 Task: Add the card "BUTCHER" for your new game.
Action: Mouse moved to (120, 179)
Screenshot: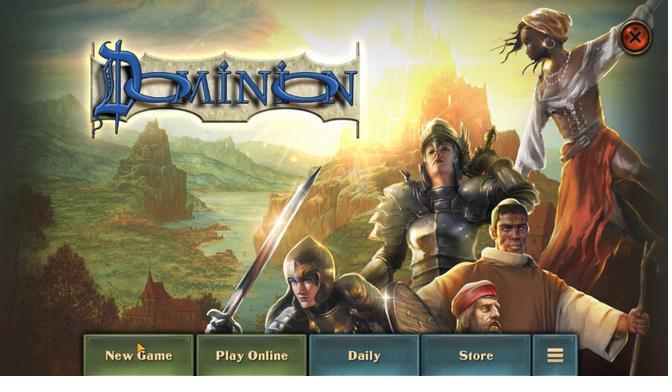 
Action: Mouse pressed left at (120, 179)
Screenshot: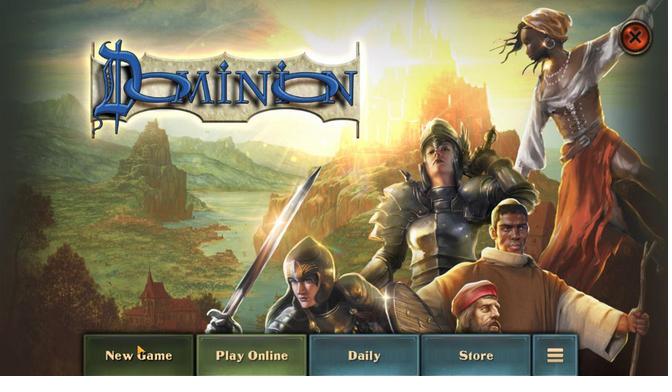 
Action: Mouse moved to (112, 274)
Screenshot: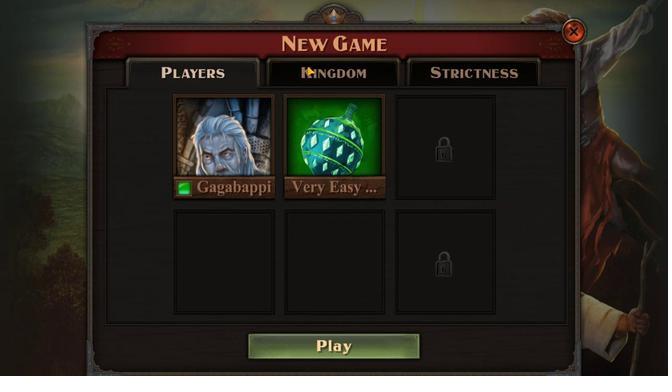 
Action: Mouse pressed left at (112, 274)
Screenshot: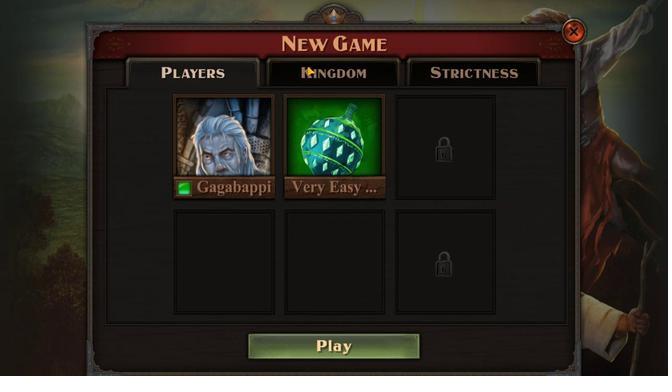 
Action: Mouse moved to (107, 254)
Screenshot: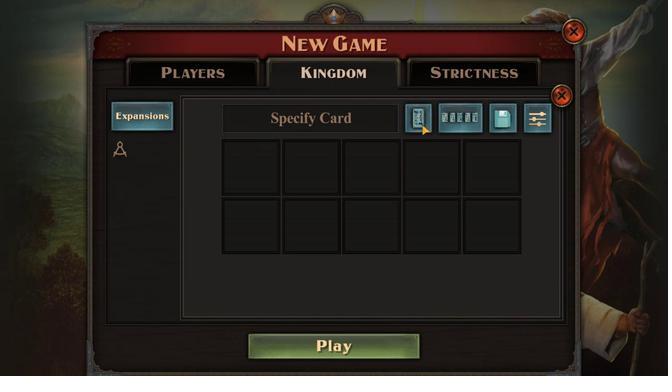 
Action: Mouse pressed left at (107, 254)
Screenshot: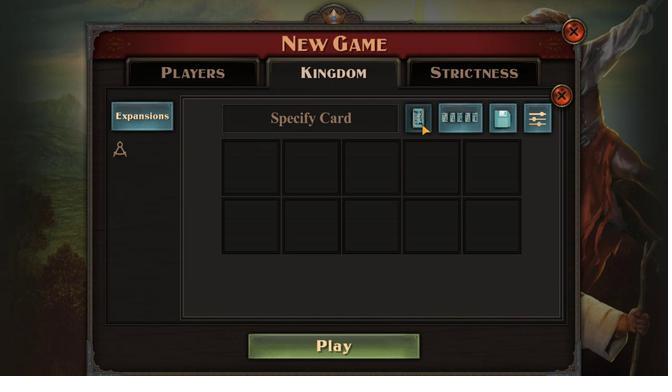 
Action: Mouse moved to (121, 221)
Screenshot: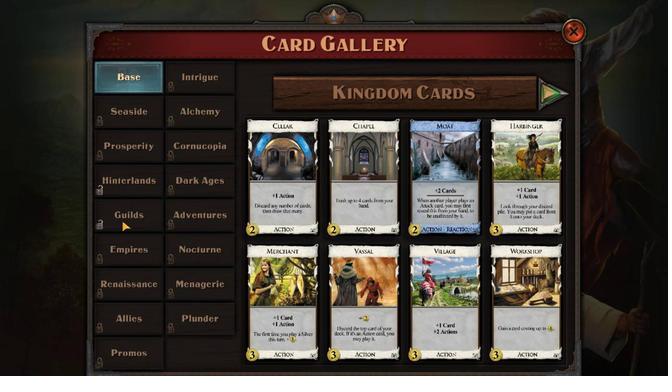 
Action: Mouse pressed left at (121, 221)
Screenshot: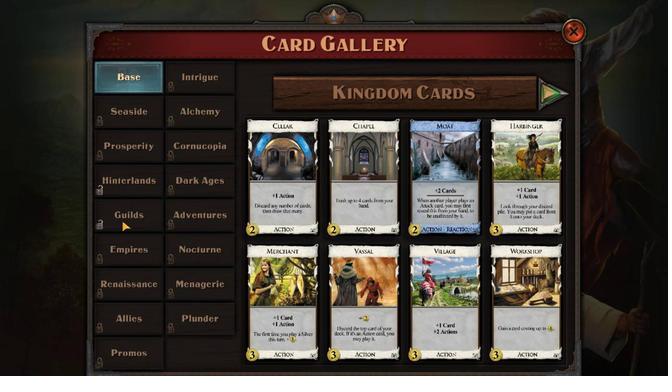 
Action: Mouse moved to (101, 263)
Screenshot: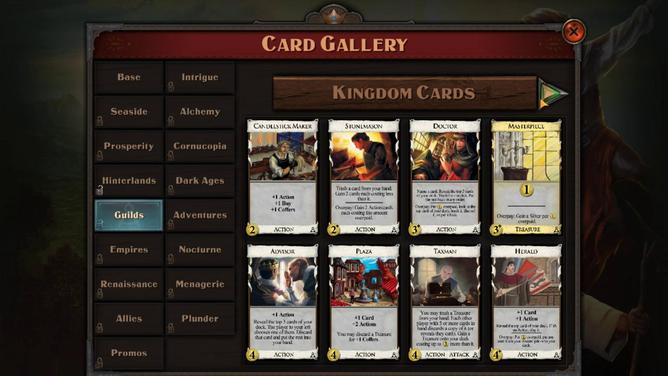 
Action: Mouse pressed left at (101, 263)
Screenshot: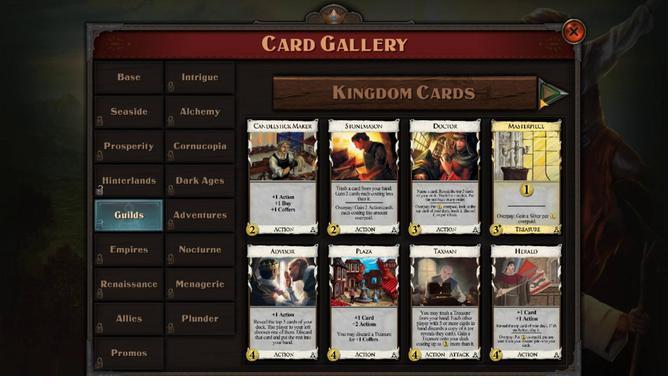 
Action: Mouse moved to (109, 247)
Screenshot: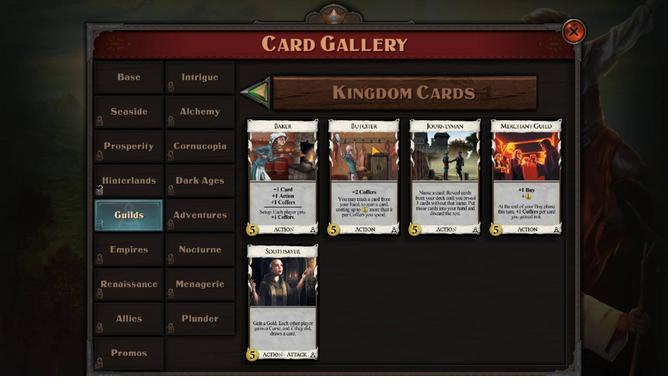 
Action: Mouse pressed left at (109, 247)
Screenshot: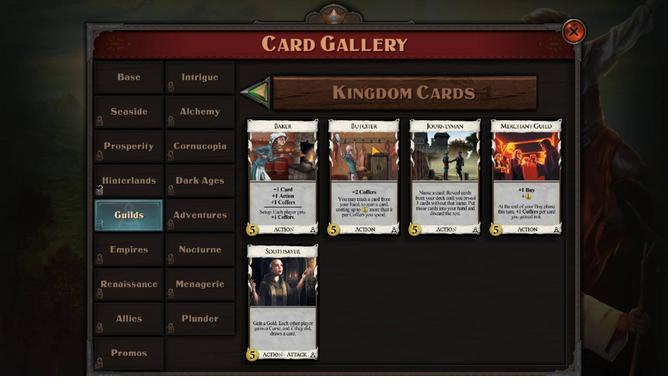 
